Task: Use Canoe Paddle Effect in this video Movie B.mp4
Action: Mouse moved to (181, 127)
Screenshot: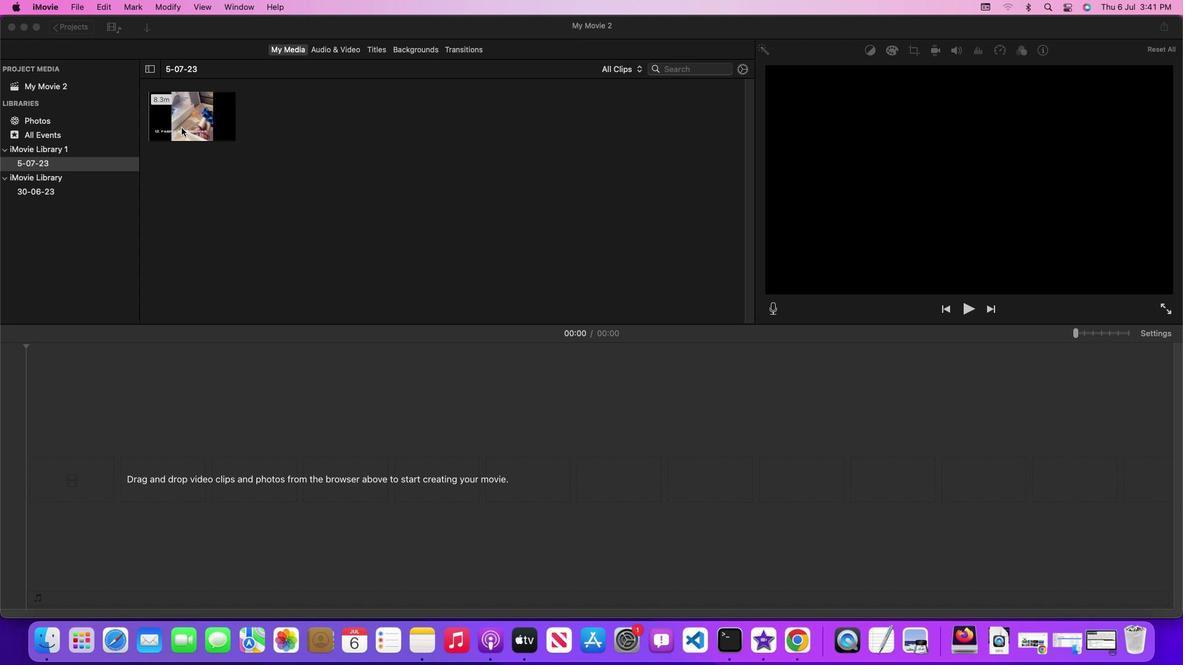 
Action: Mouse pressed left at (181, 127)
Screenshot: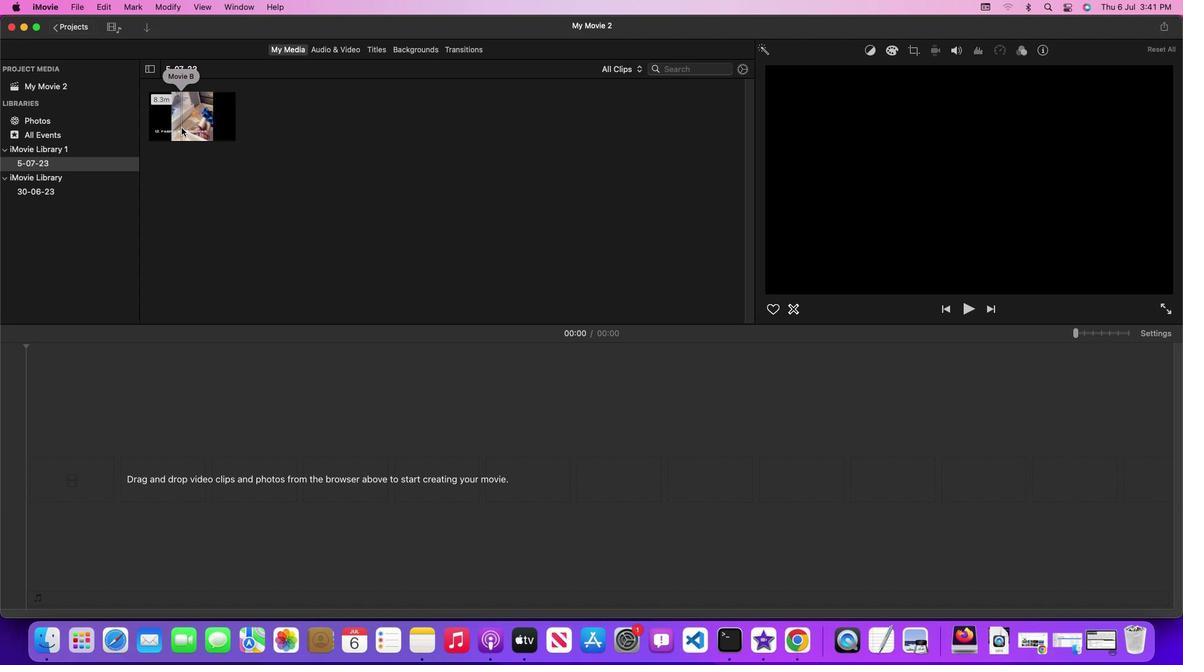 
Action: Mouse pressed left at (181, 127)
Screenshot: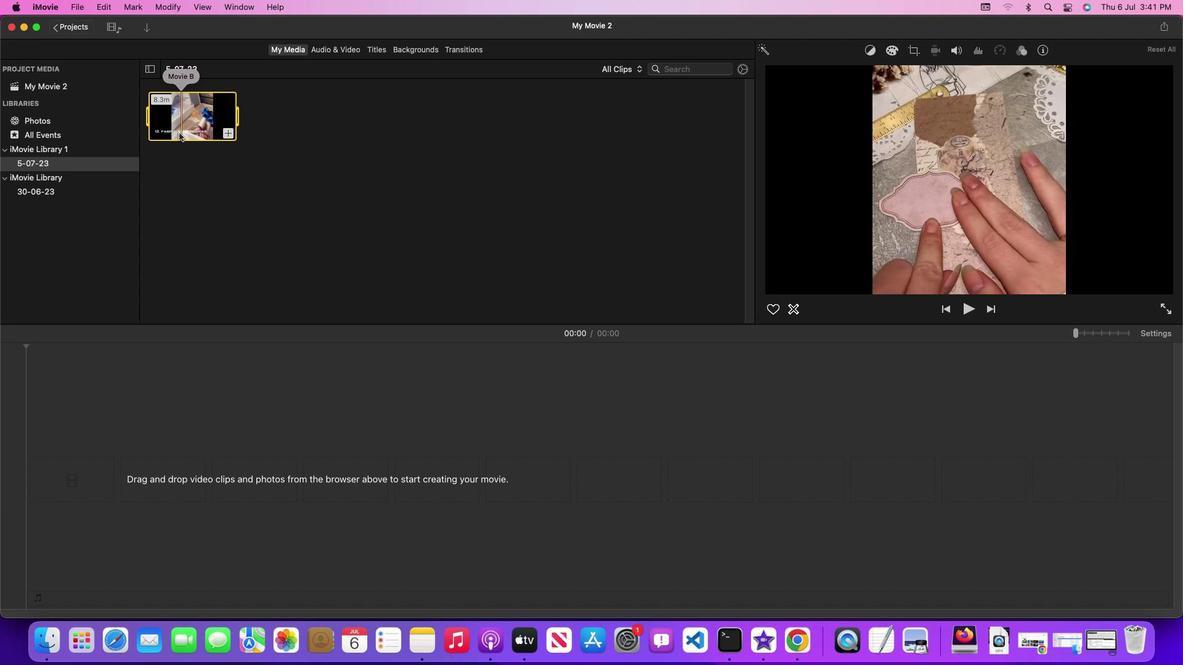 
Action: Mouse moved to (335, 48)
Screenshot: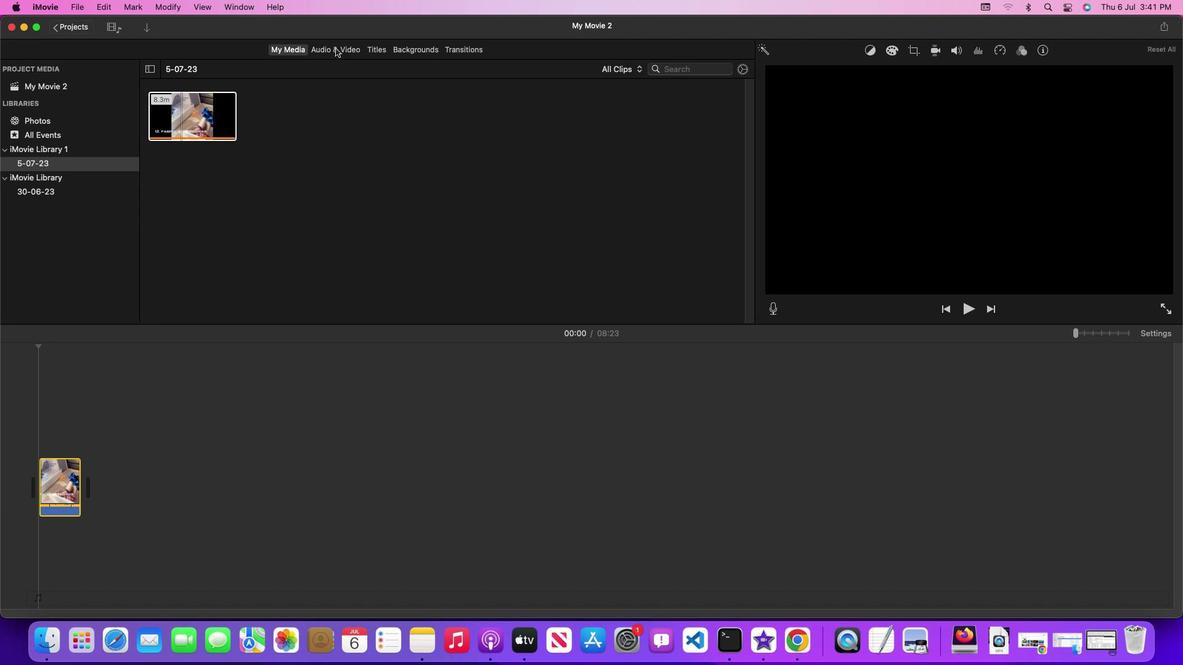 
Action: Mouse pressed left at (335, 48)
Screenshot: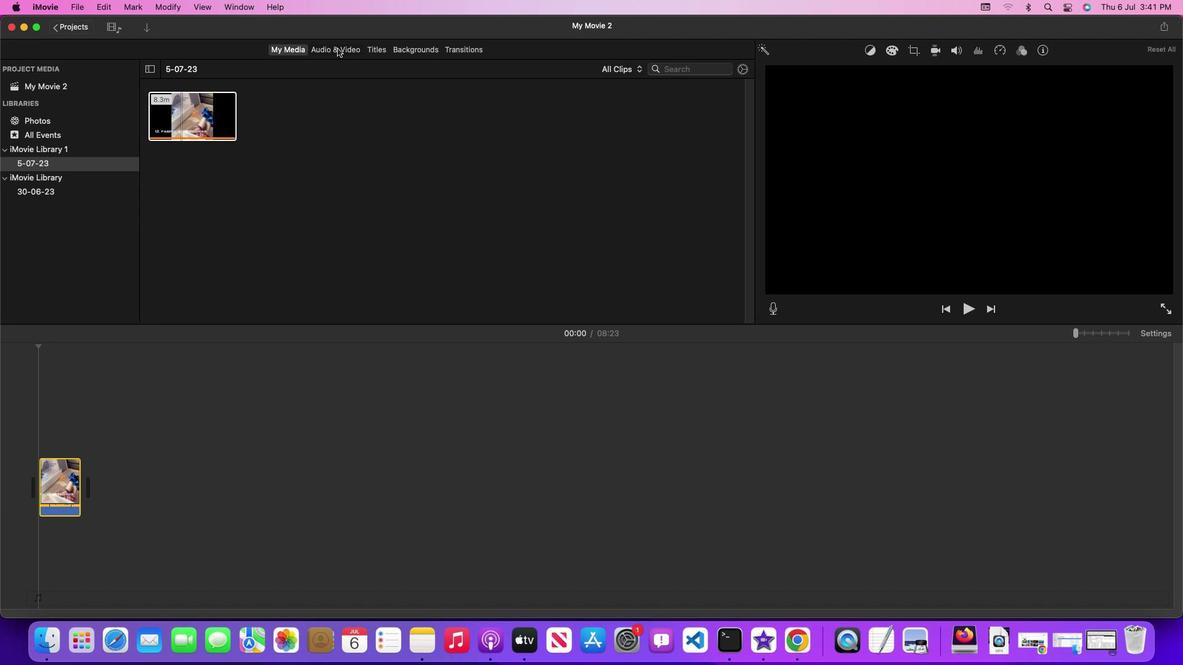
Action: Mouse moved to (750, 164)
Screenshot: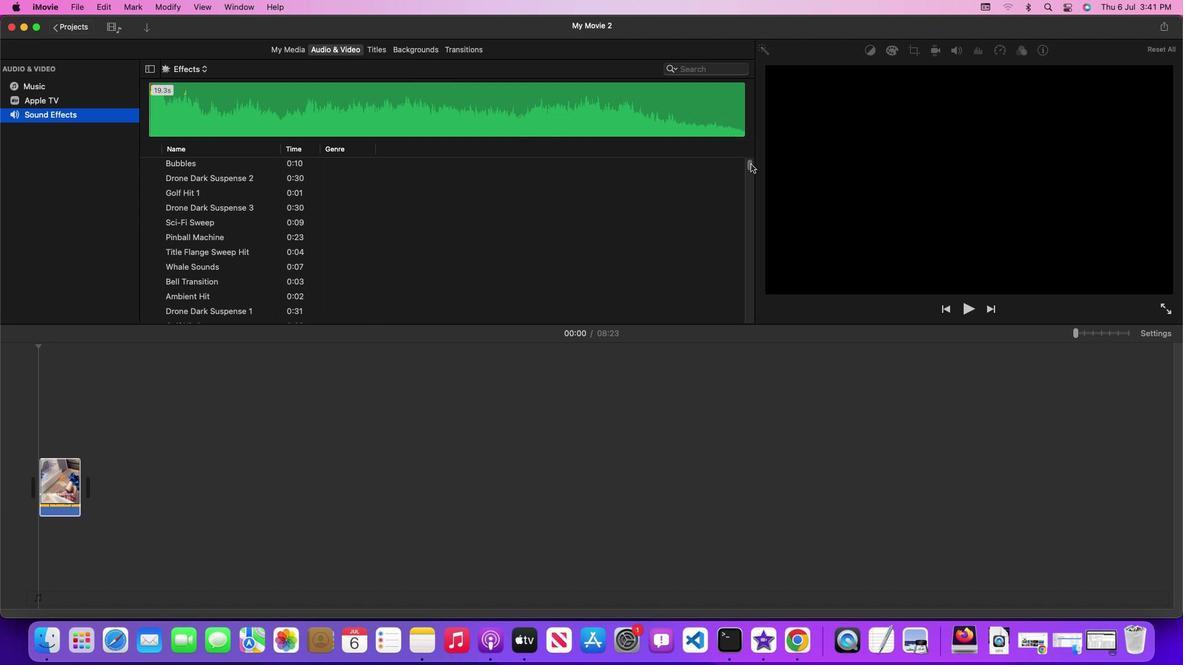 
Action: Mouse pressed left at (750, 164)
Screenshot: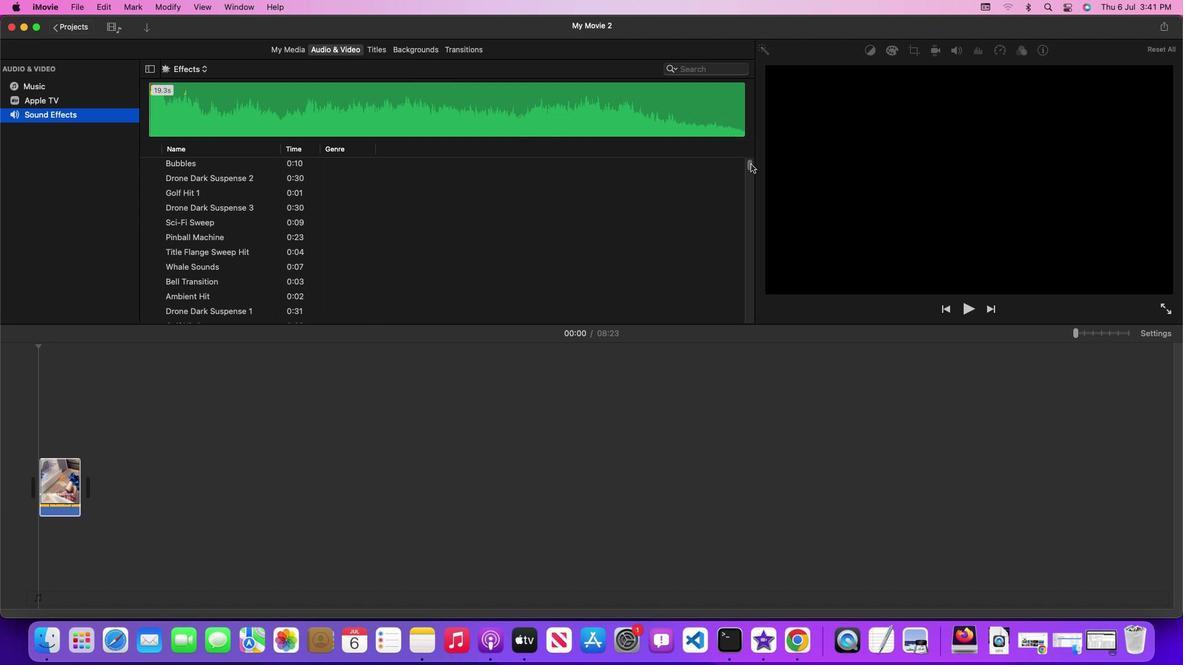 
Action: Mouse moved to (584, 261)
Screenshot: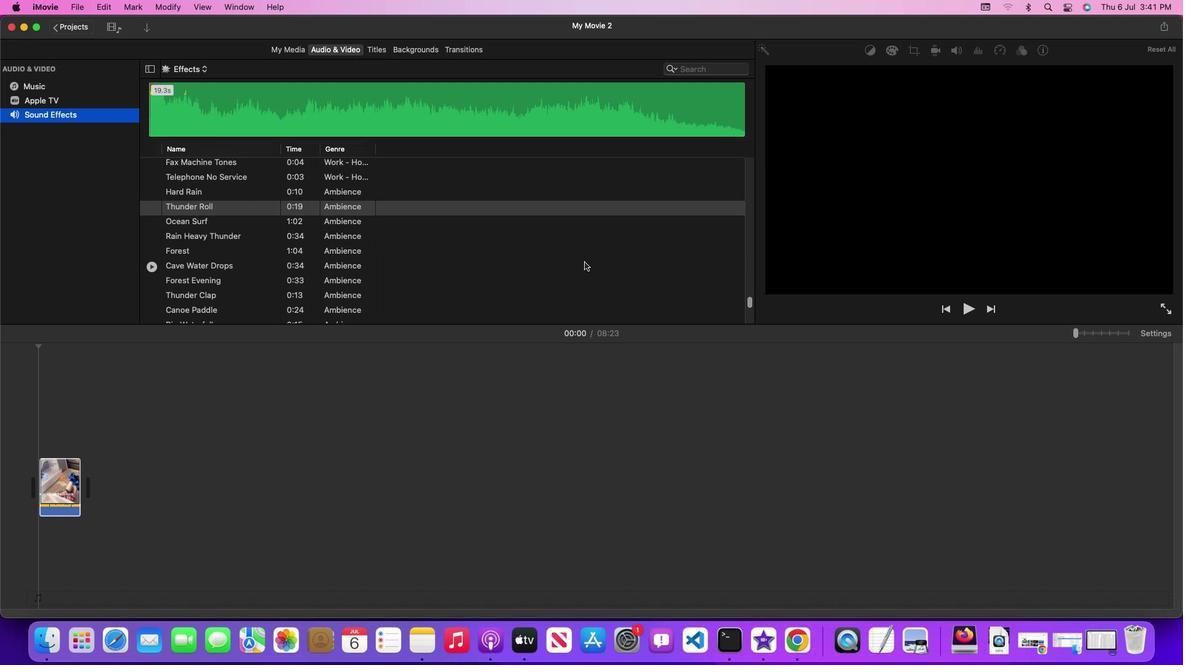
Action: Mouse scrolled (584, 261) with delta (0, 0)
Screenshot: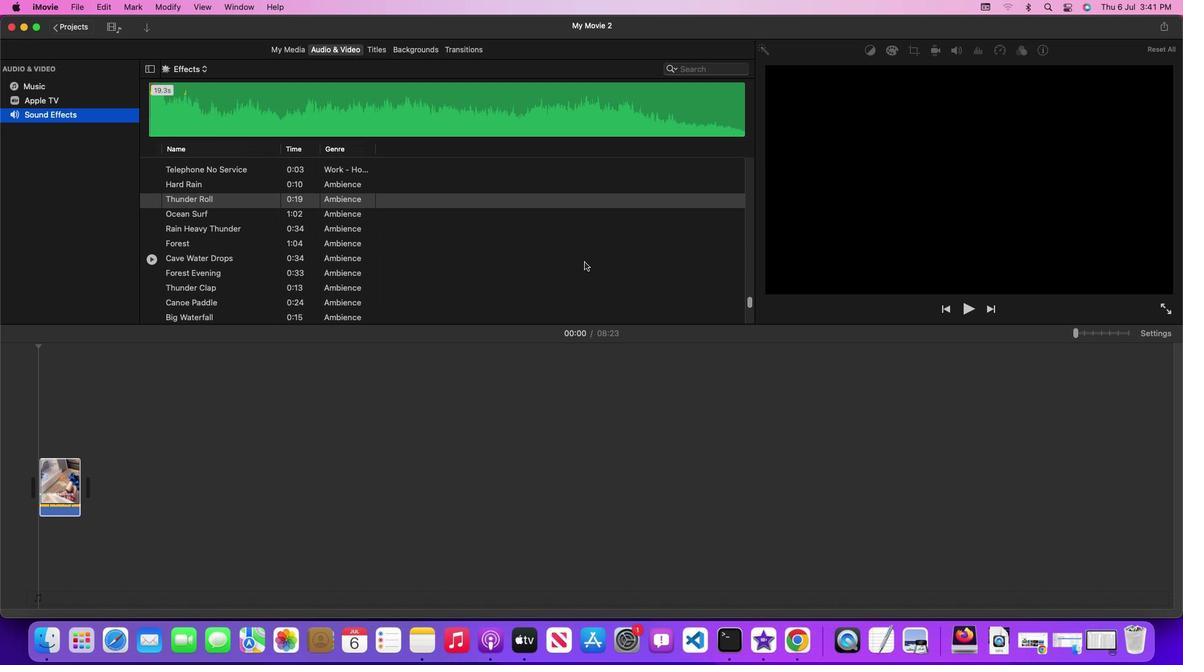 
Action: Mouse scrolled (584, 261) with delta (0, 0)
Screenshot: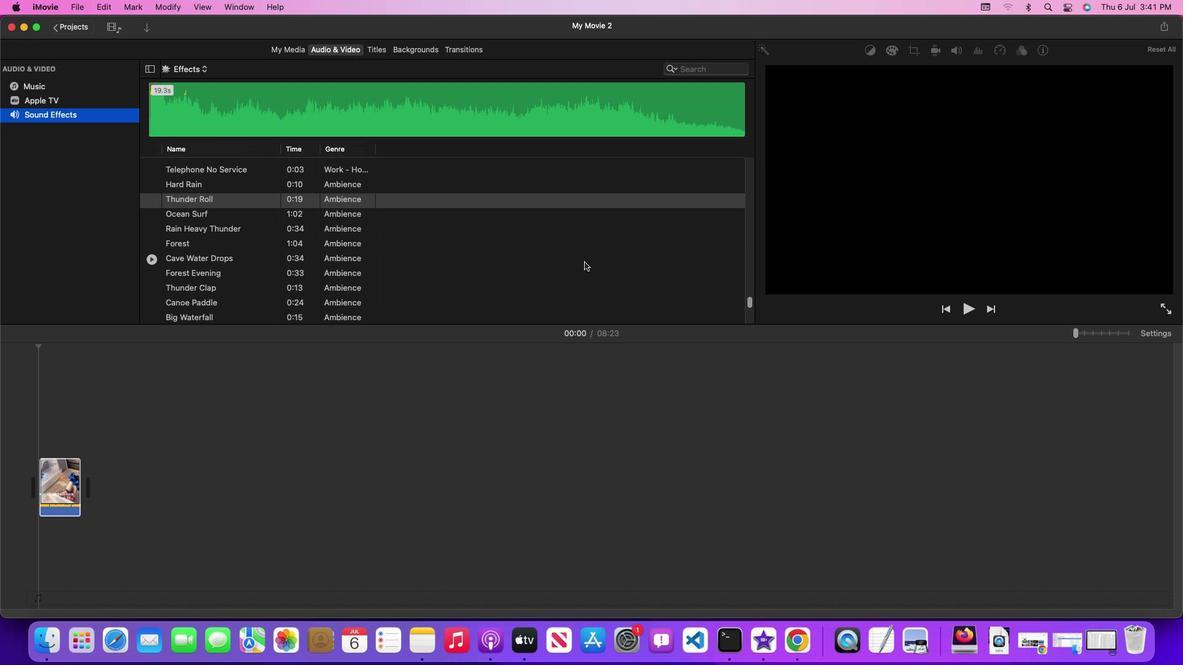 
Action: Mouse moved to (504, 274)
Screenshot: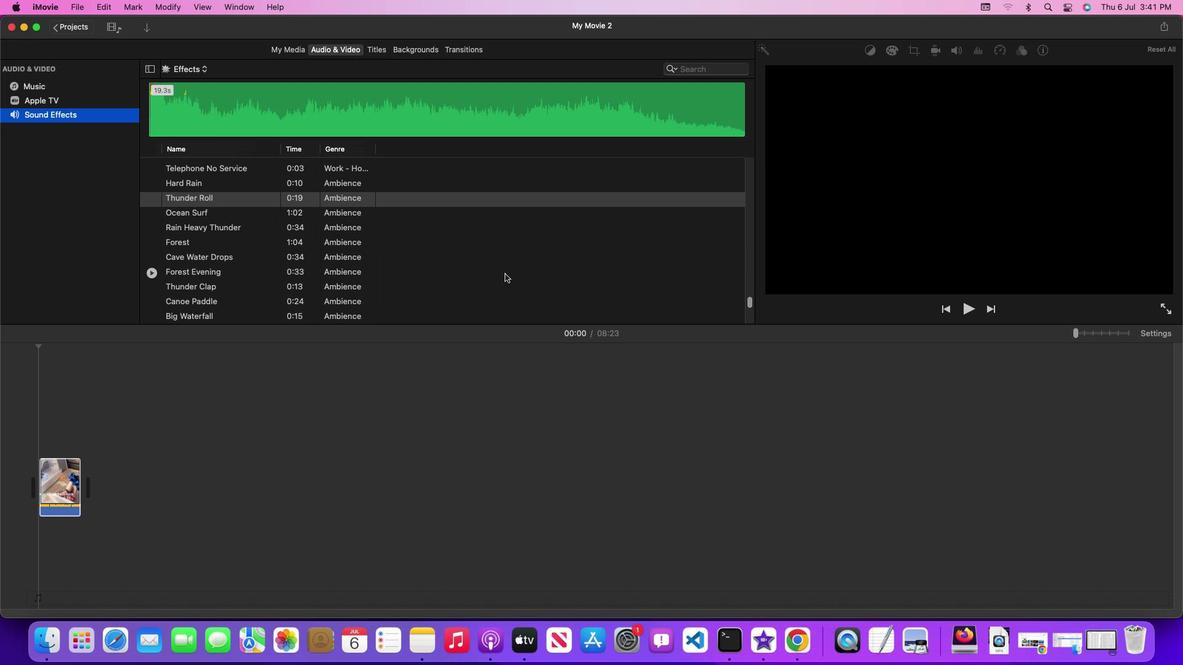 
Action: Mouse scrolled (504, 274) with delta (0, 0)
Screenshot: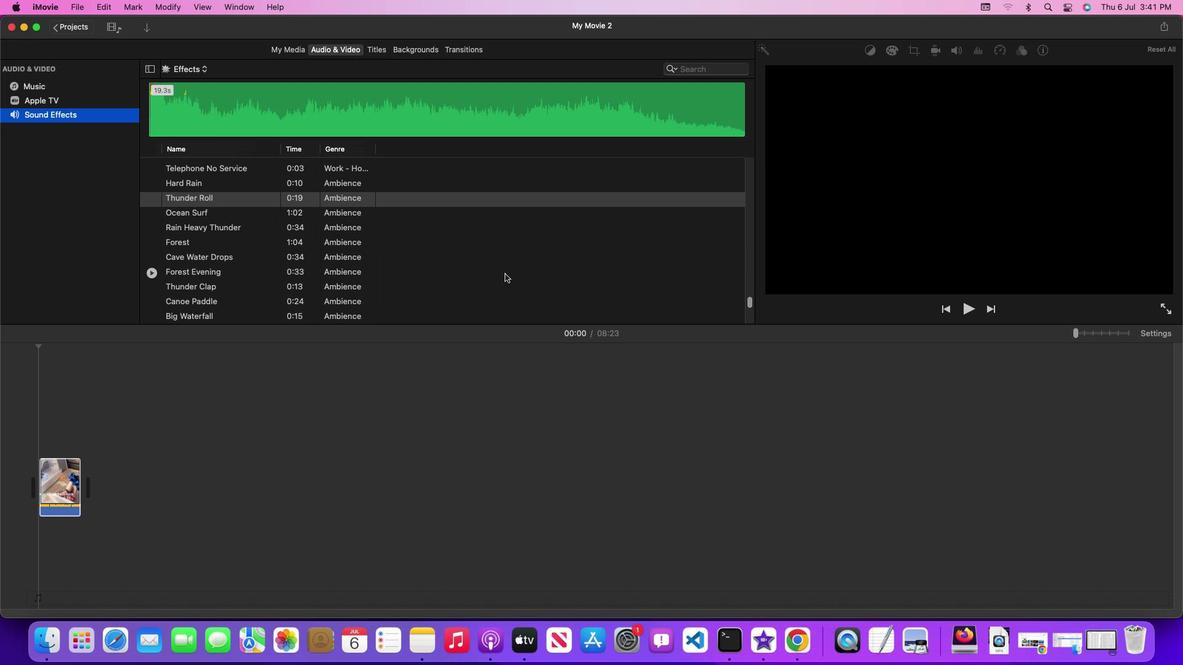 
Action: Mouse scrolled (504, 274) with delta (0, 0)
Screenshot: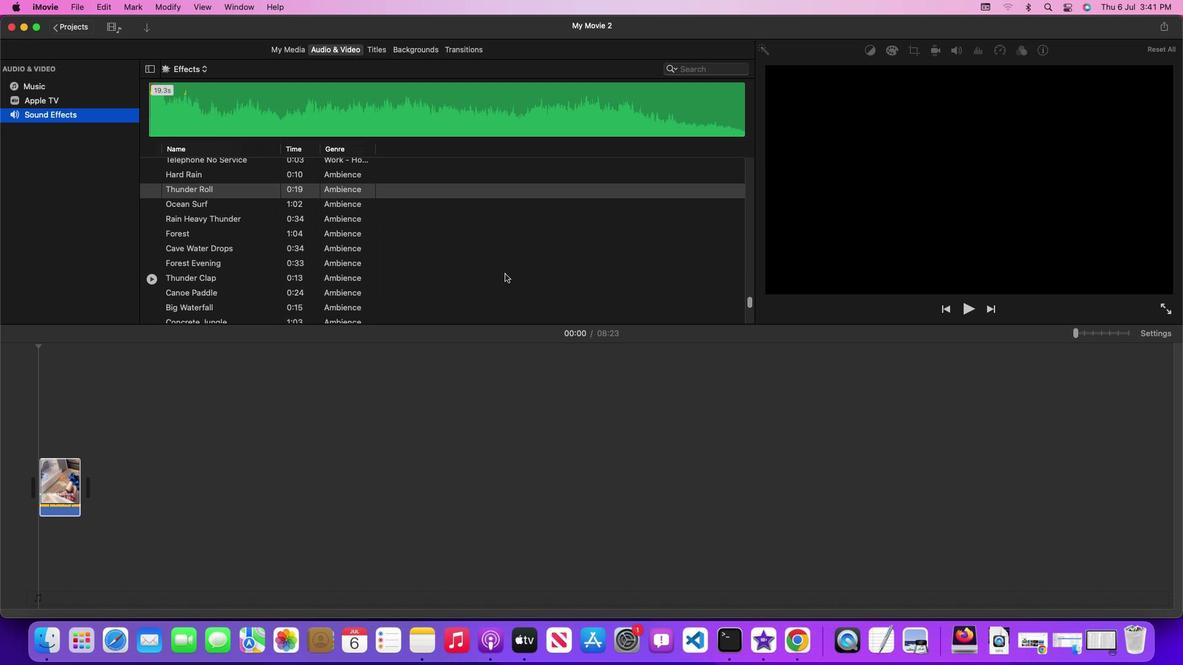 
Action: Mouse scrolled (504, 274) with delta (0, 0)
Screenshot: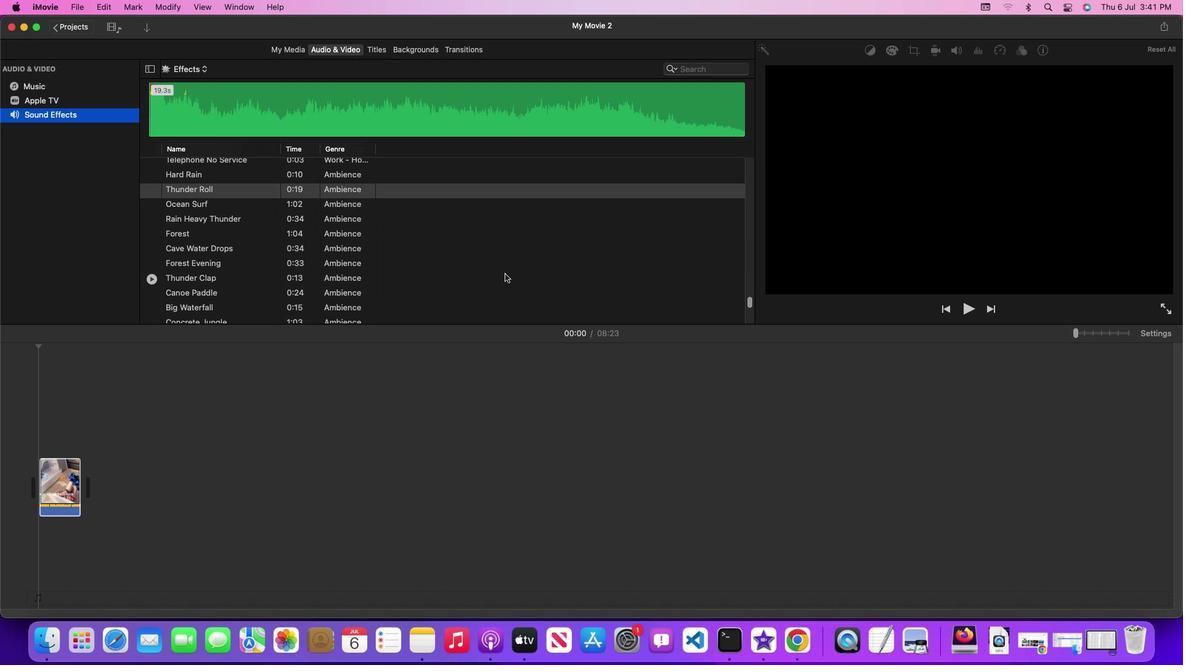 
Action: Mouse moved to (420, 291)
Screenshot: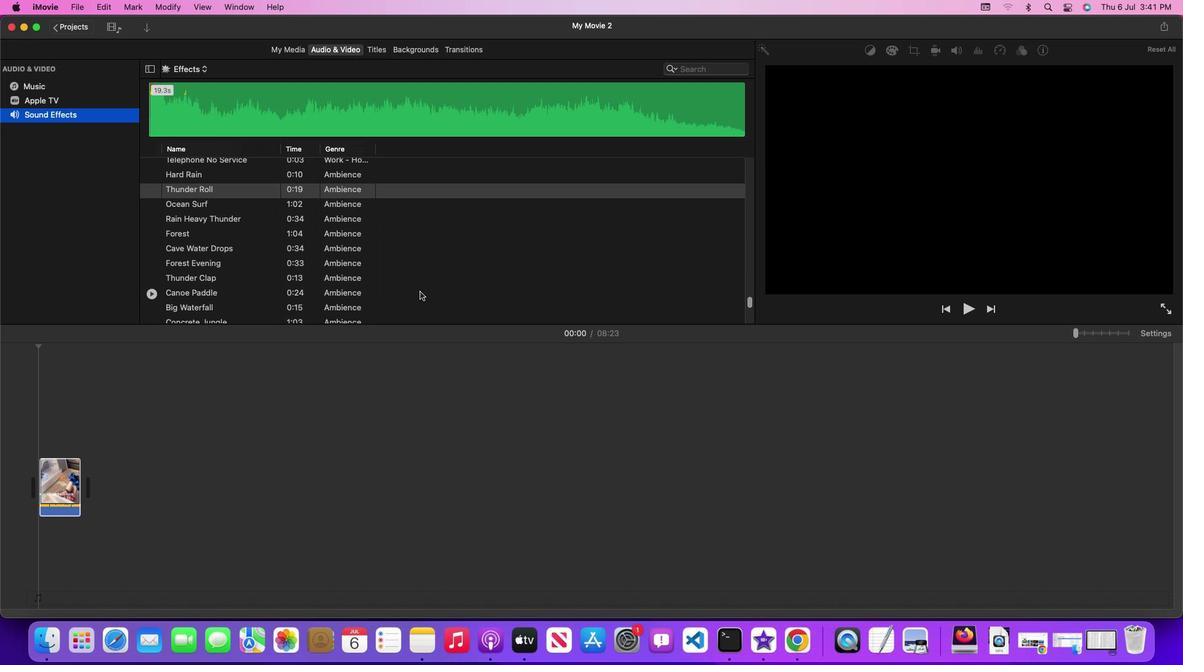 
Action: Mouse pressed left at (420, 291)
Screenshot: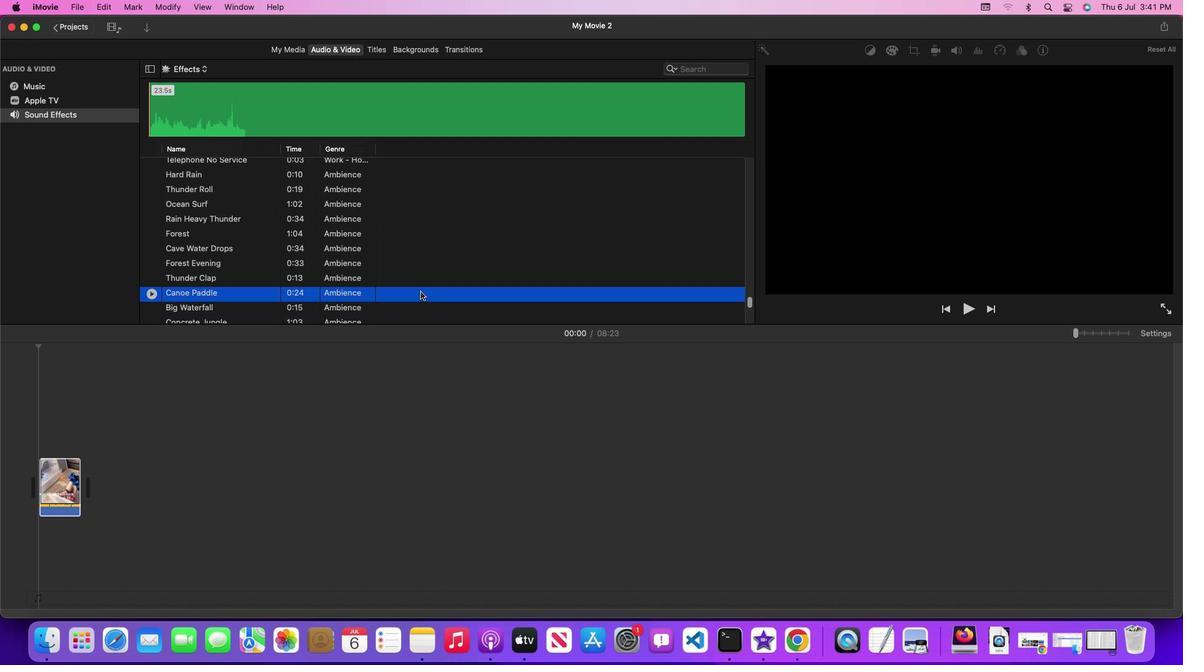 
Action: Mouse moved to (435, 296)
Screenshot: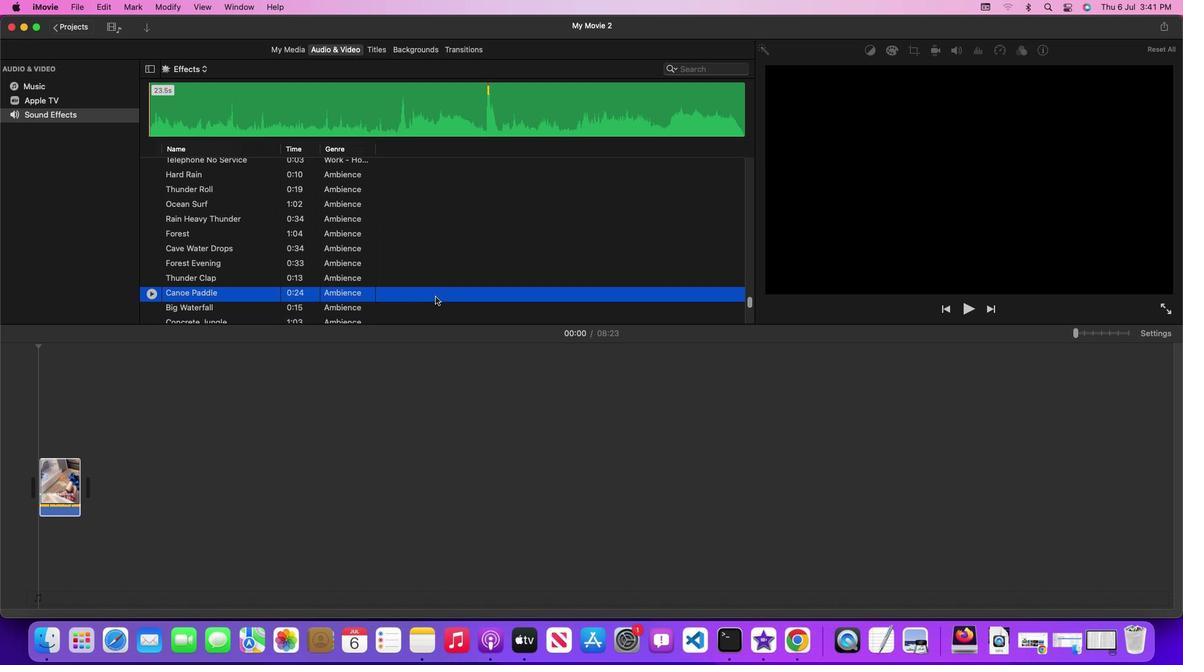 
Action: Mouse pressed left at (435, 296)
Screenshot: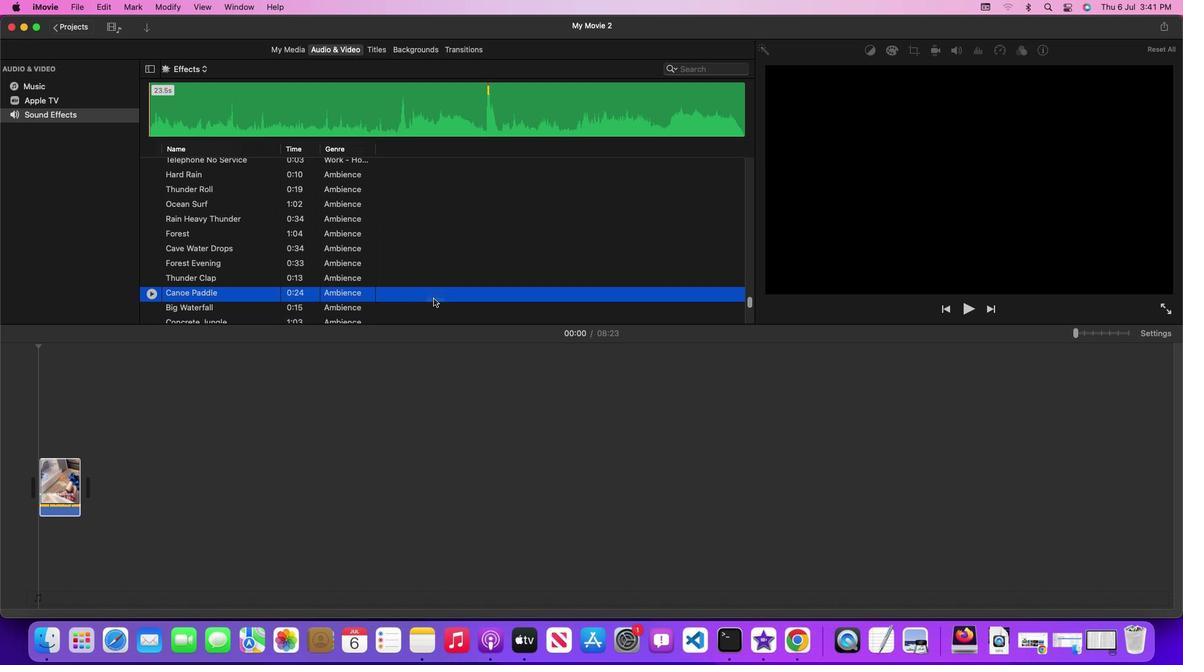 
Action: Mouse moved to (192, 400)
Screenshot: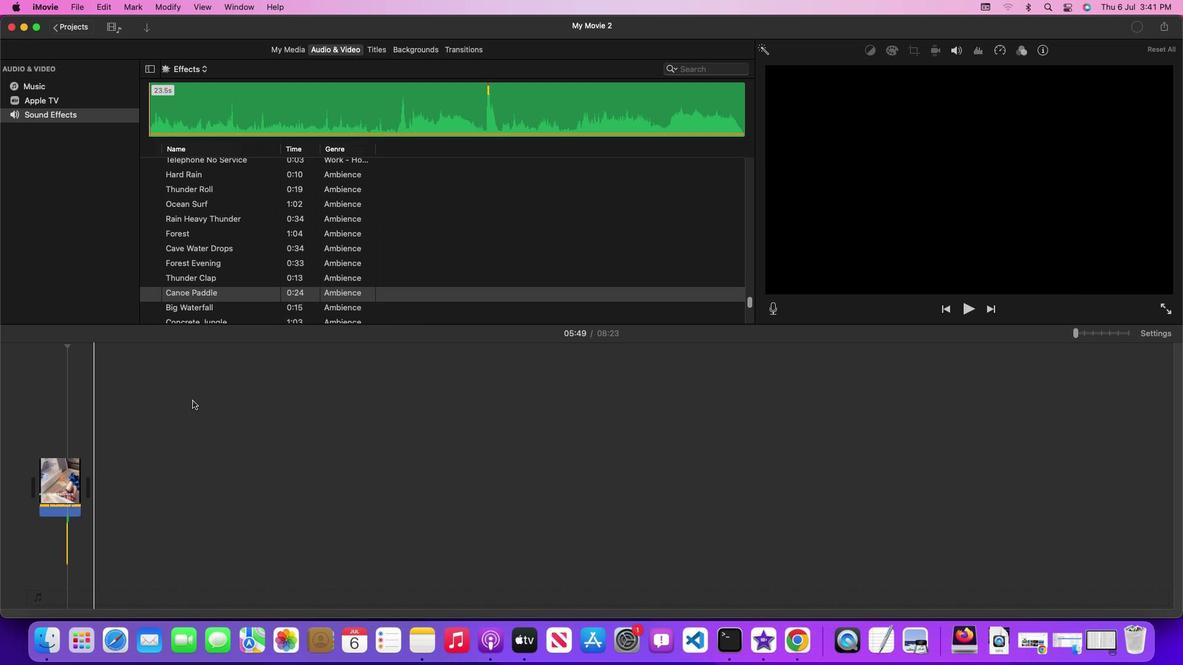 
